 Task: Create a due date automation trigger when advanced on, on the tuesday of the week before a card is due add dates starting in in more than 1 days at 11:00 AM.
Action: Mouse moved to (1102, 82)
Screenshot: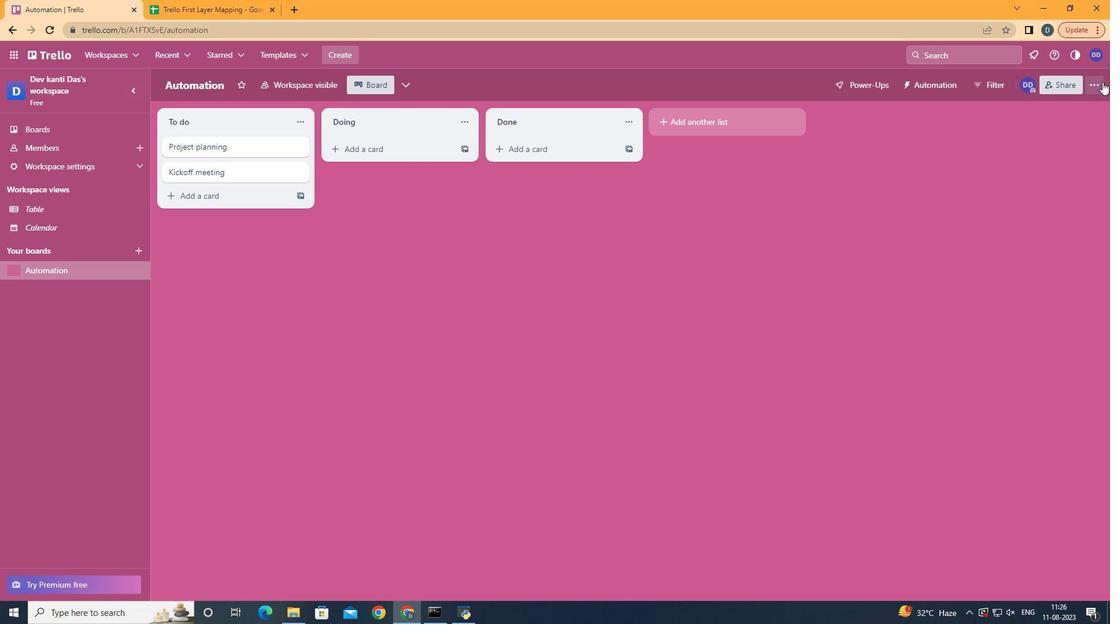 
Action: Mouse pressed left at (1102, 82)
Screenshot: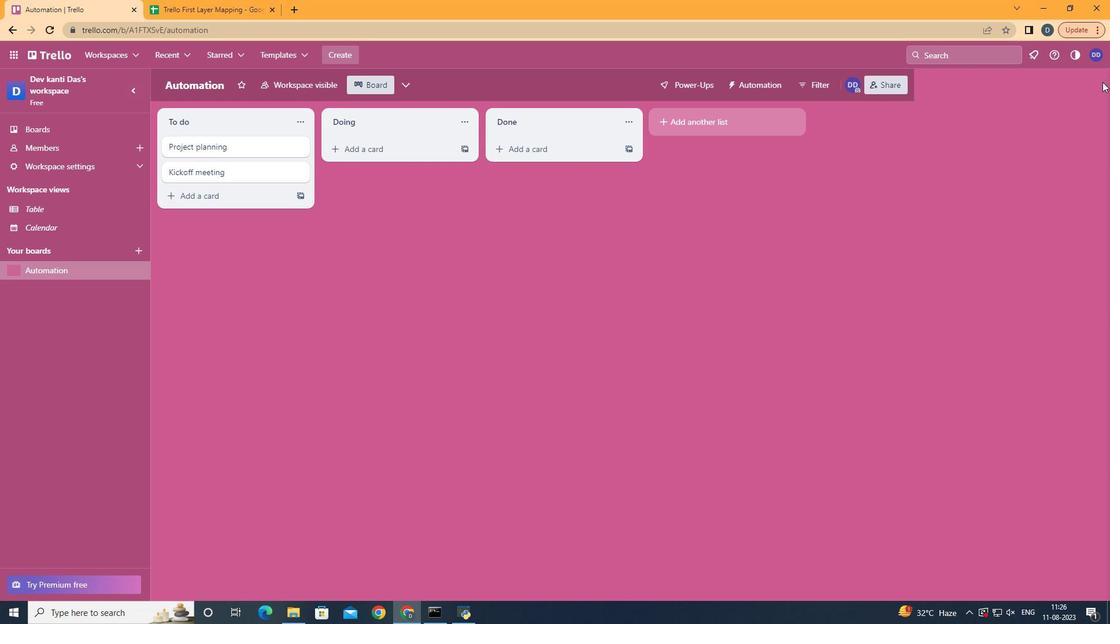 
Action: Mouse moved to (1032, 243)
Screenshot: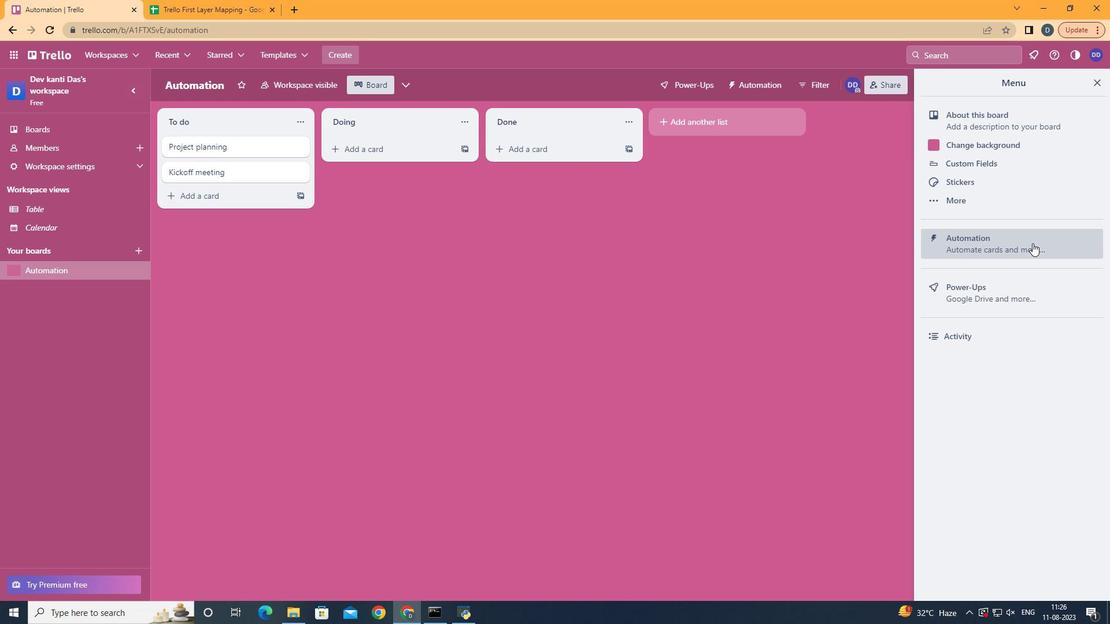 
Action: Mouse pressed left at (1032, 243)
Screenshot: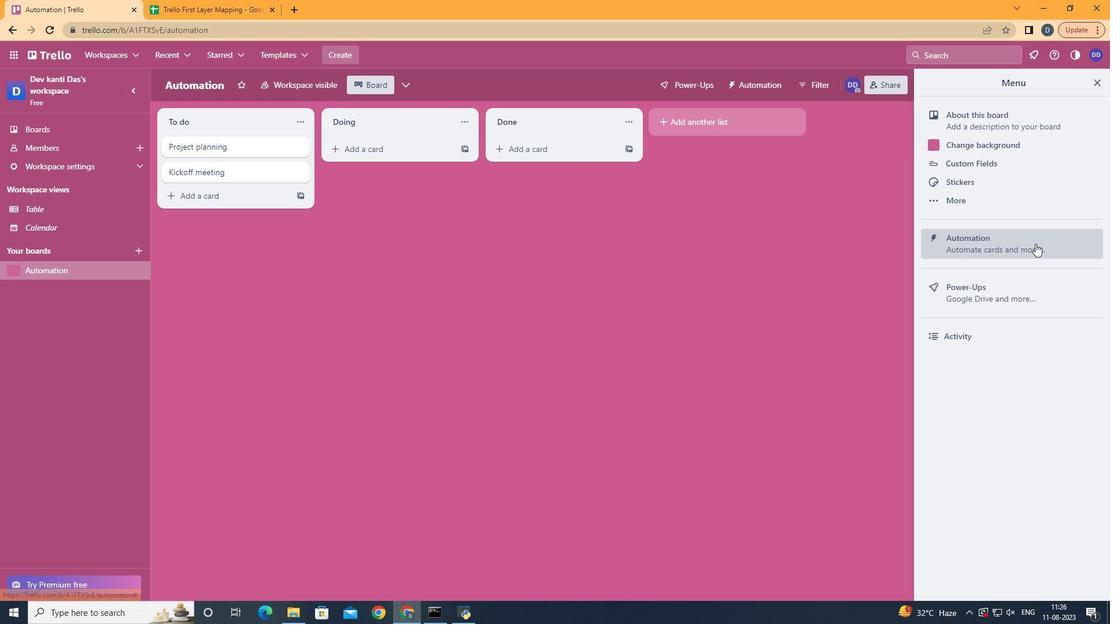 
Action: Mouse moved to (230, 235)
Screenshot: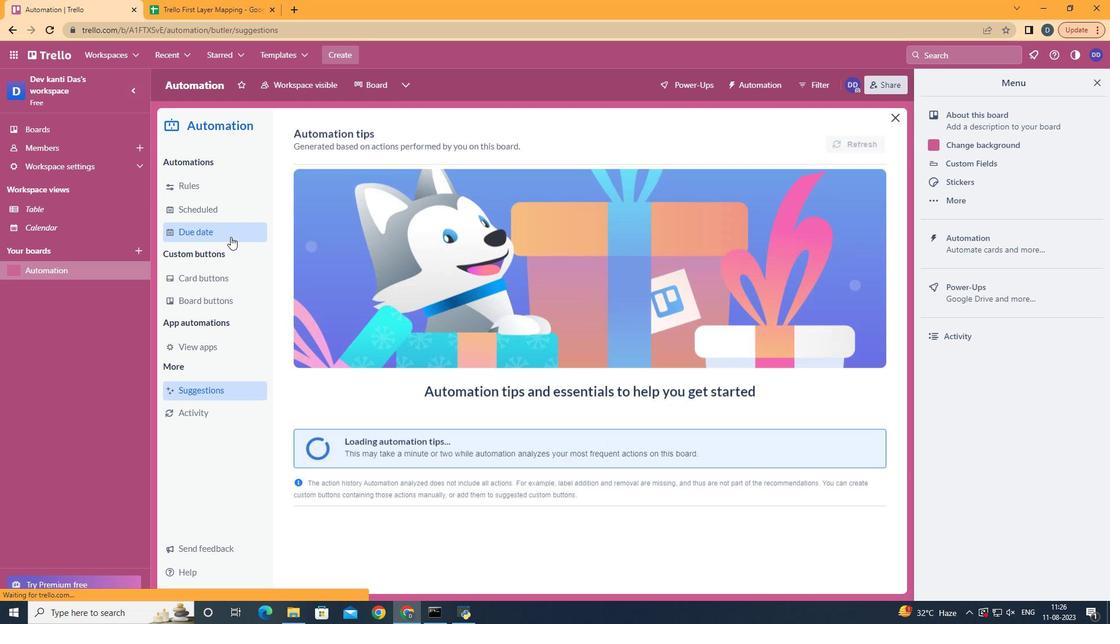 
Action: Mouse pressed left at (230, 235)
Screenshot: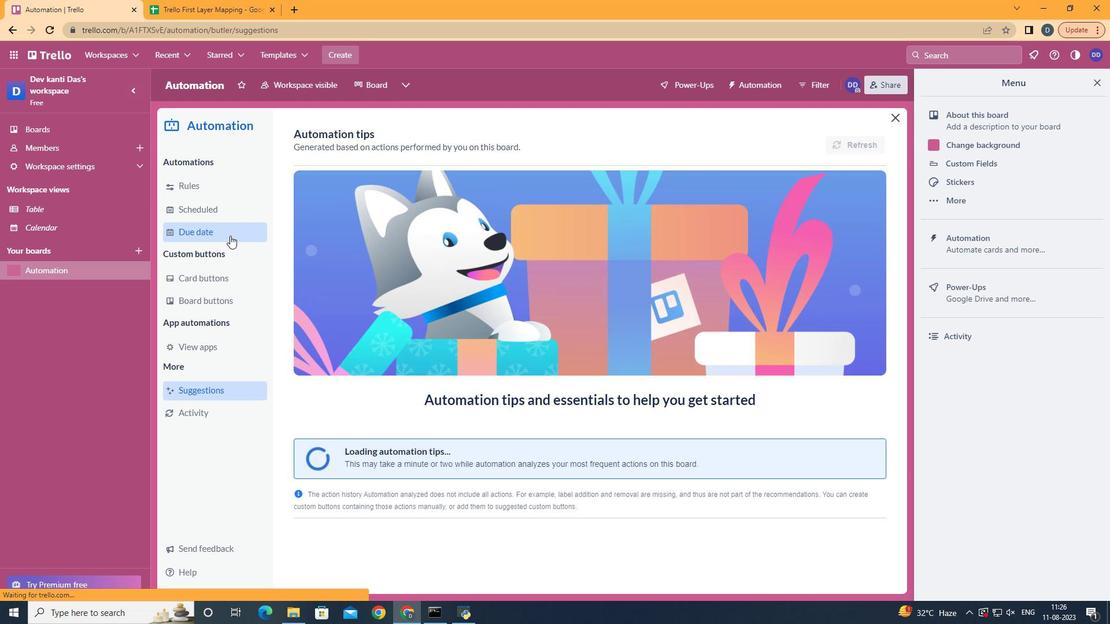 
Action: Mouse moved to (823, 140)
Screenshot: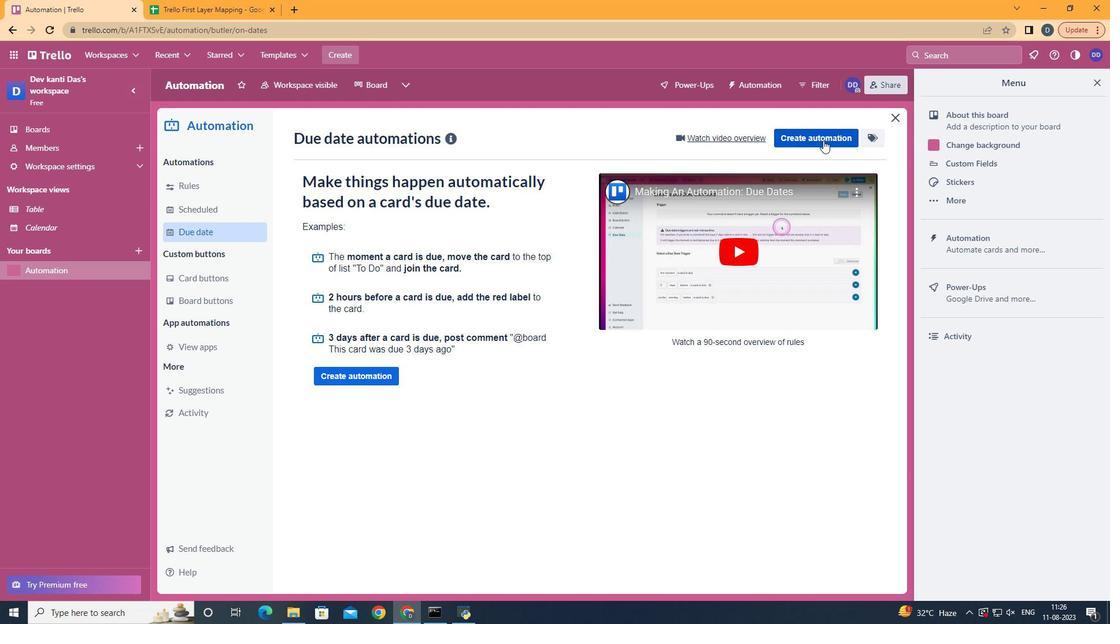 
Action: Mouse pressed left at (823, 140)
Screenshot: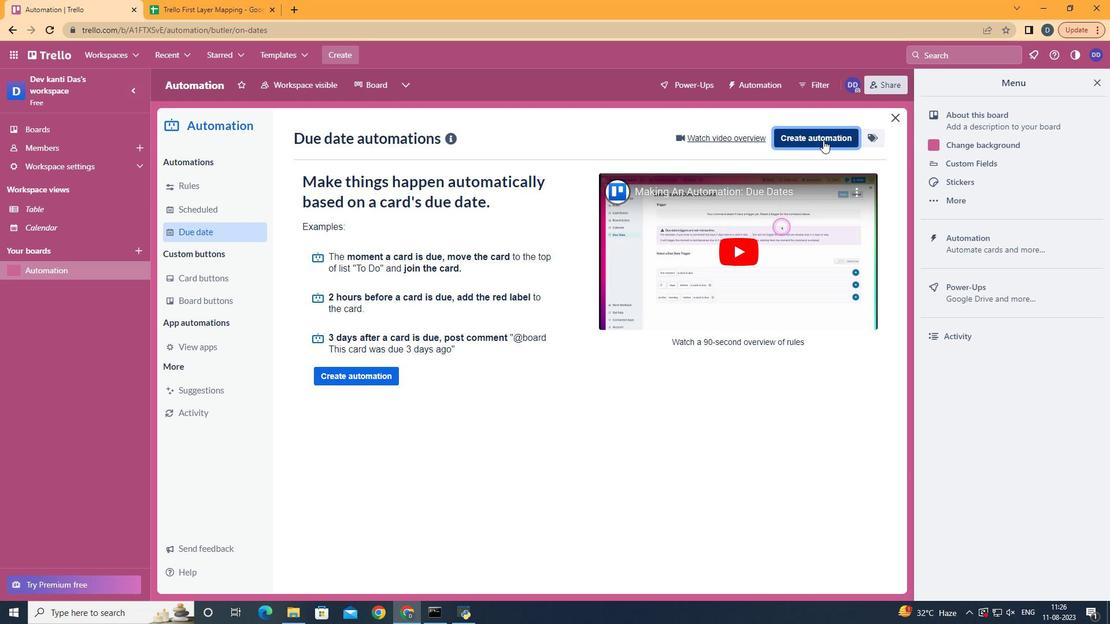 
Action: Mouse moved to (606, 252)
Screenshot: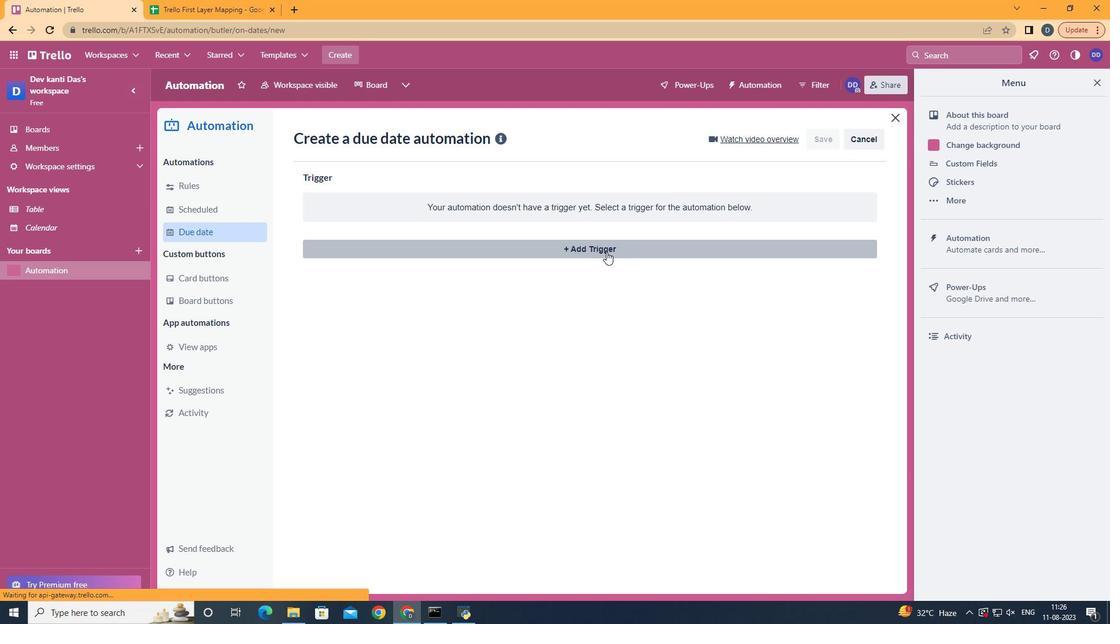 
Action: Mouse pressed left at (606, 252)
Screenshot: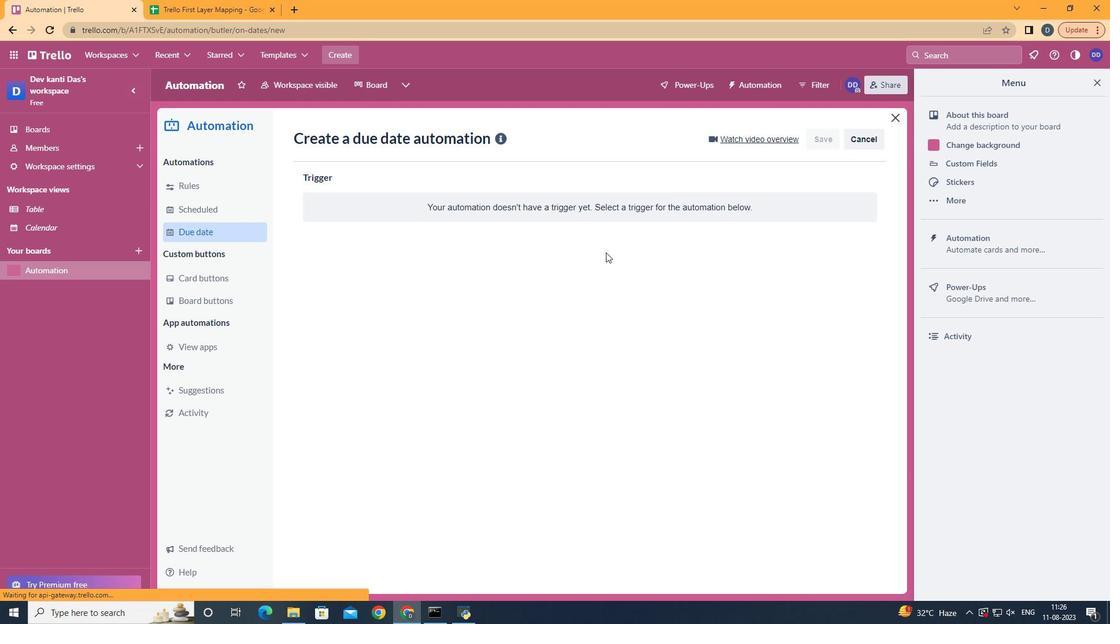 
Action: Mouse moved to (395, 331)
Screenshot: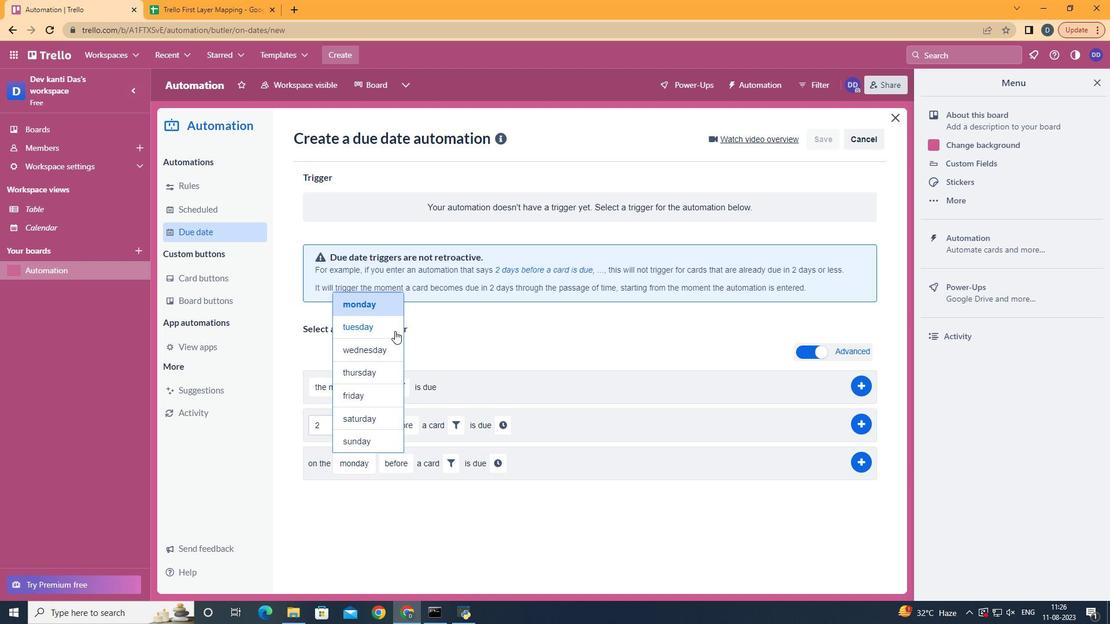 
Action: Mouse pressed left at (395, 331)
Screenshot: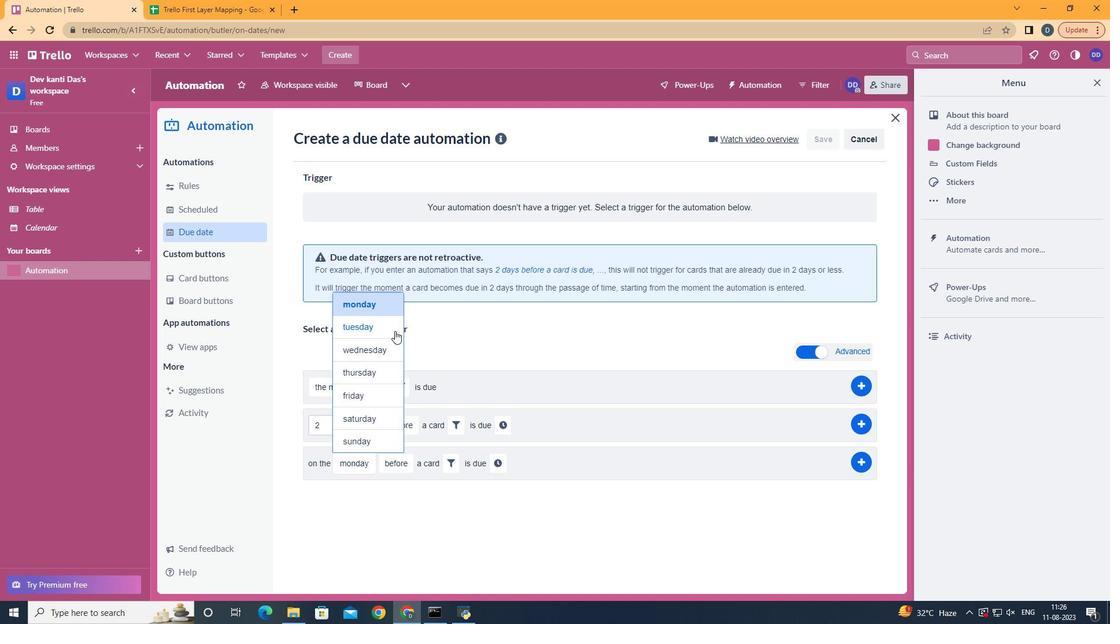 
Action: Mouse moved to (455, 519)
Screenshot: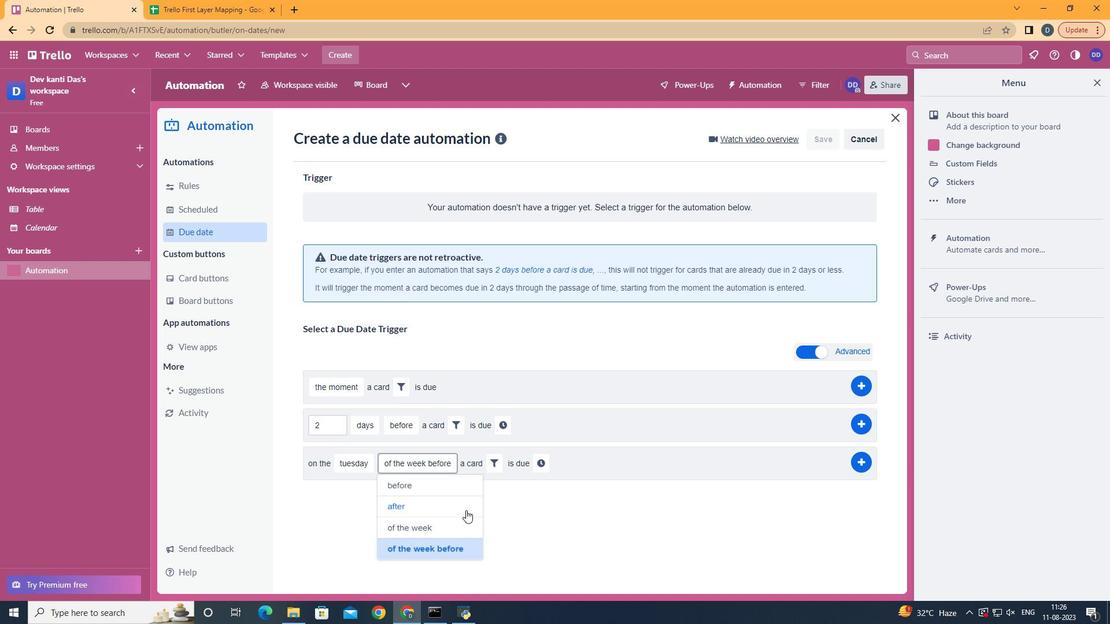 
Action: Mouse pressed left at (408, 550)
Screenshot: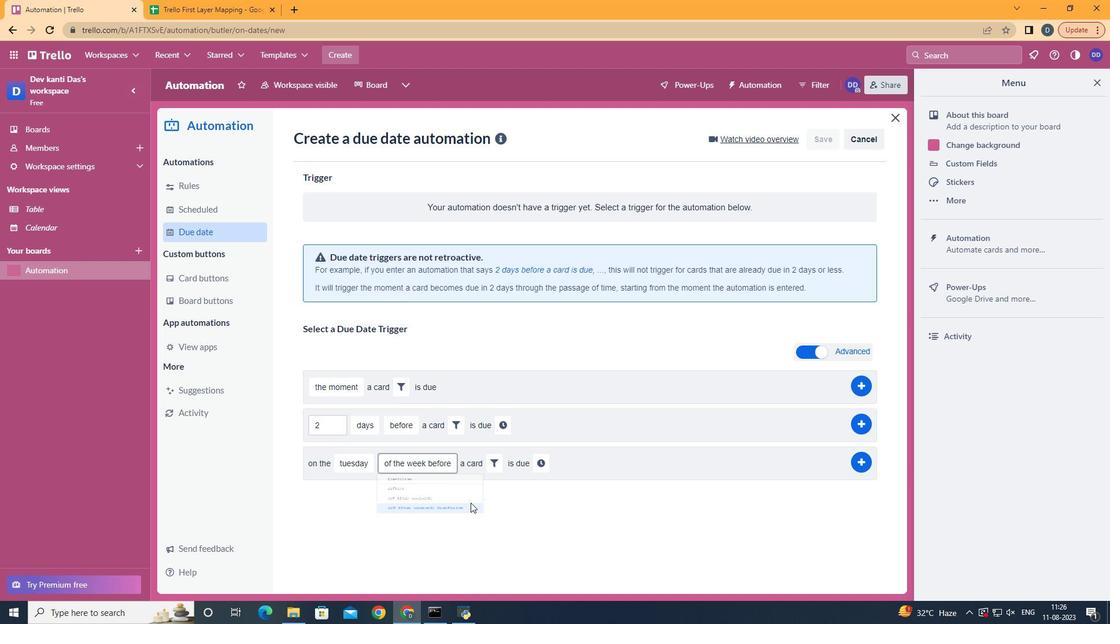 
Action: Mouse moved to (489, 465)
Screenshot: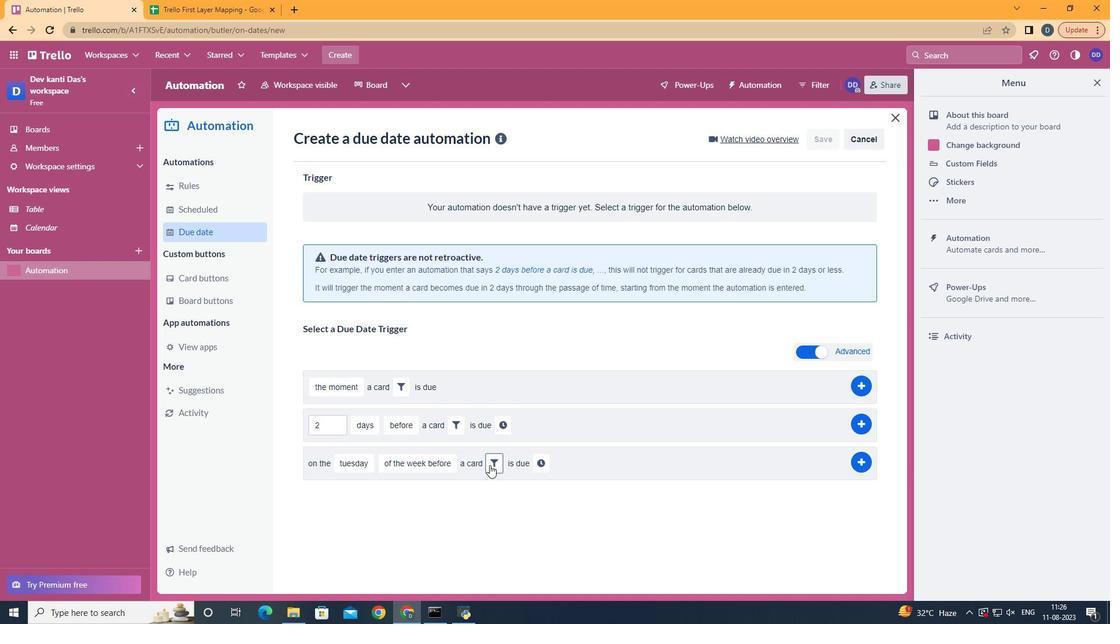 
Action: Mouse pressed left at (489, 465)
Screenshot: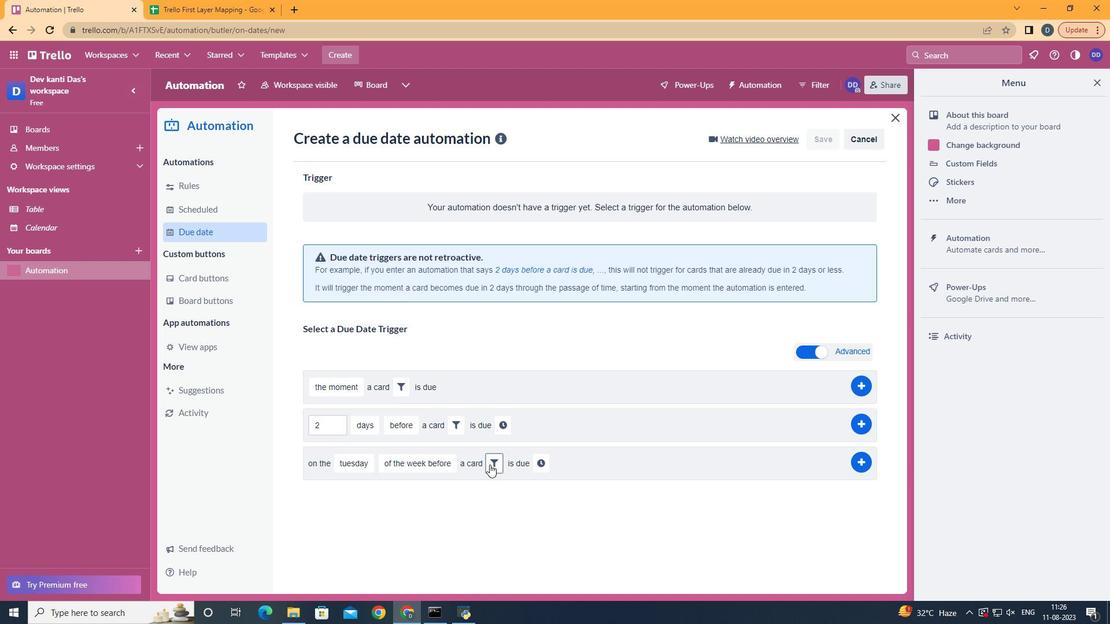
Action: Mouse moved to (563, 502)
Screenshot: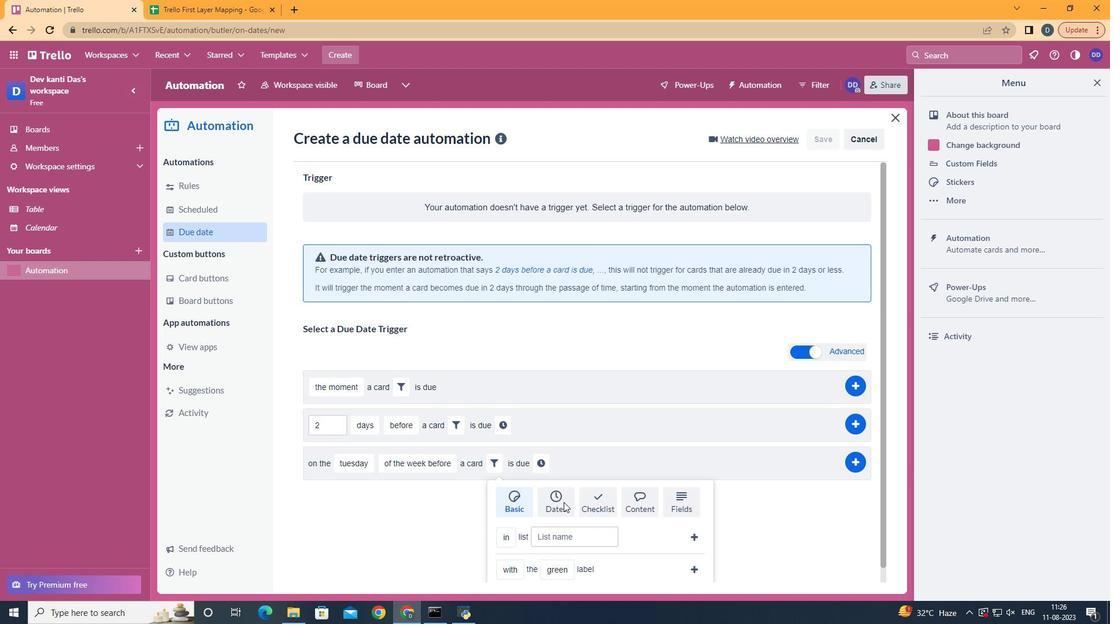 
Action: Mouse pressed left at (563, 502)
Screenshot: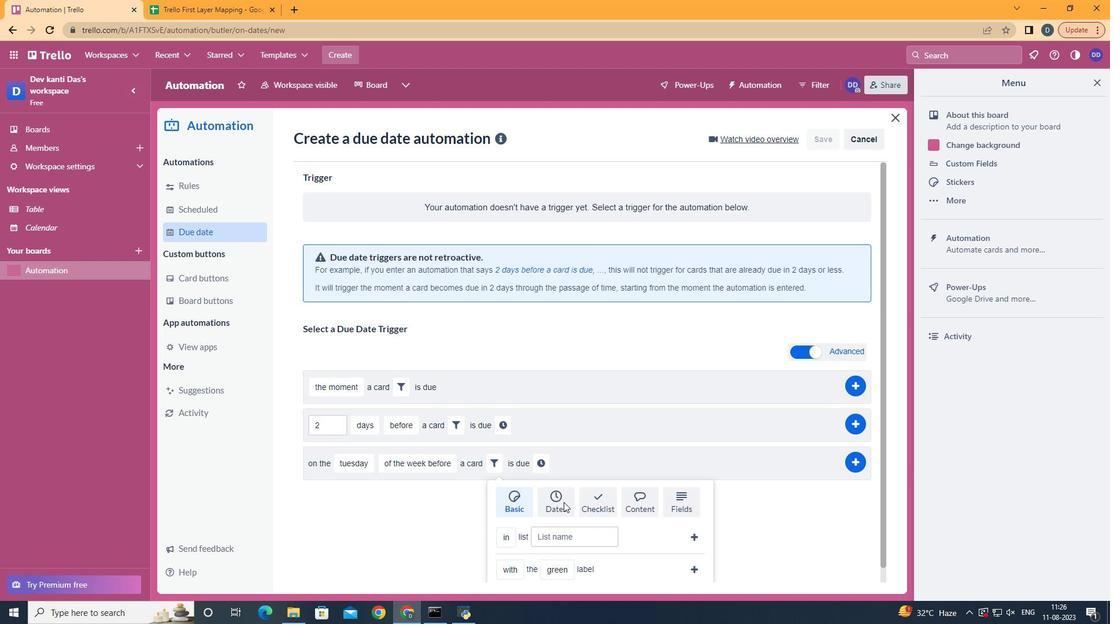 
Action: Mouse moved to (563, 499)
Screenshot: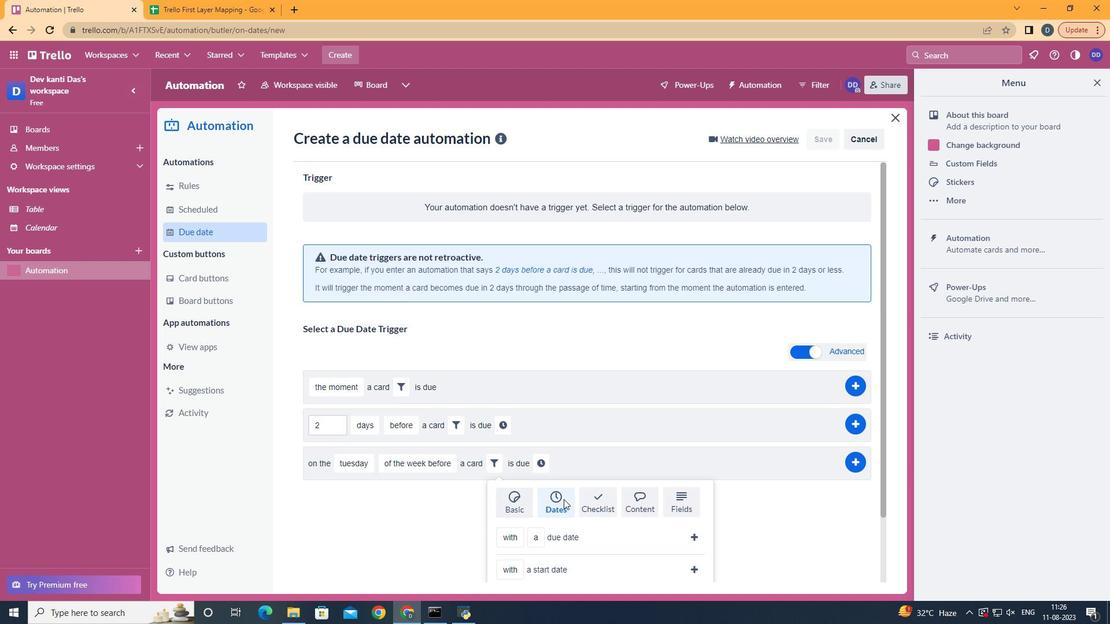
Action: Mouse scrolled (563, 499) with delta (0, 0)
Screenshot: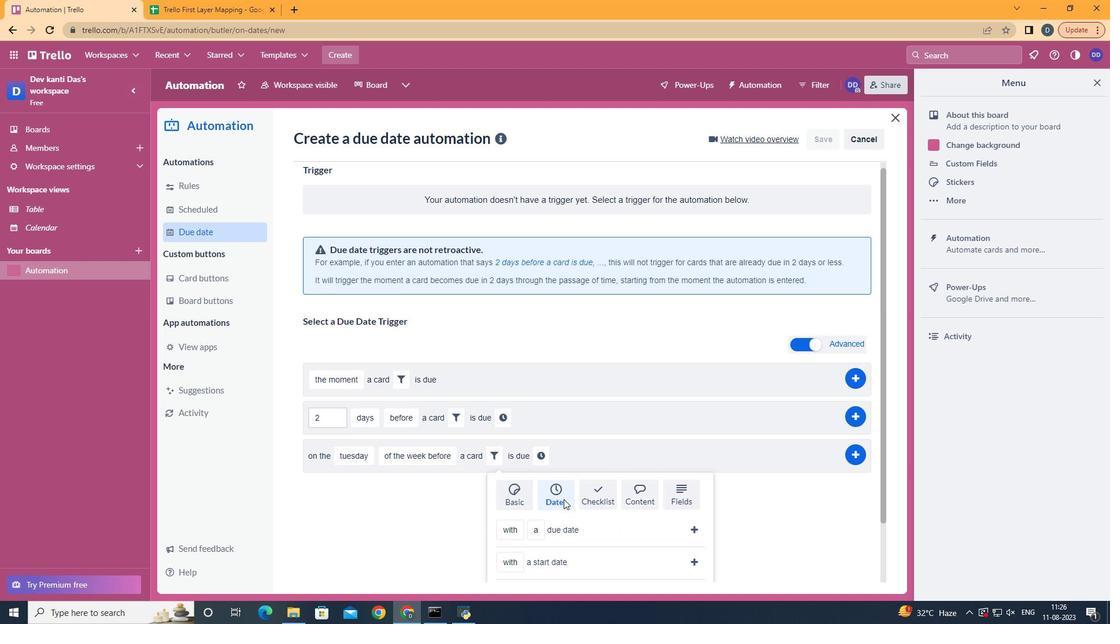 
Action: Mouse scrolled (563, 499) with delta (0, 0)
Screenshot: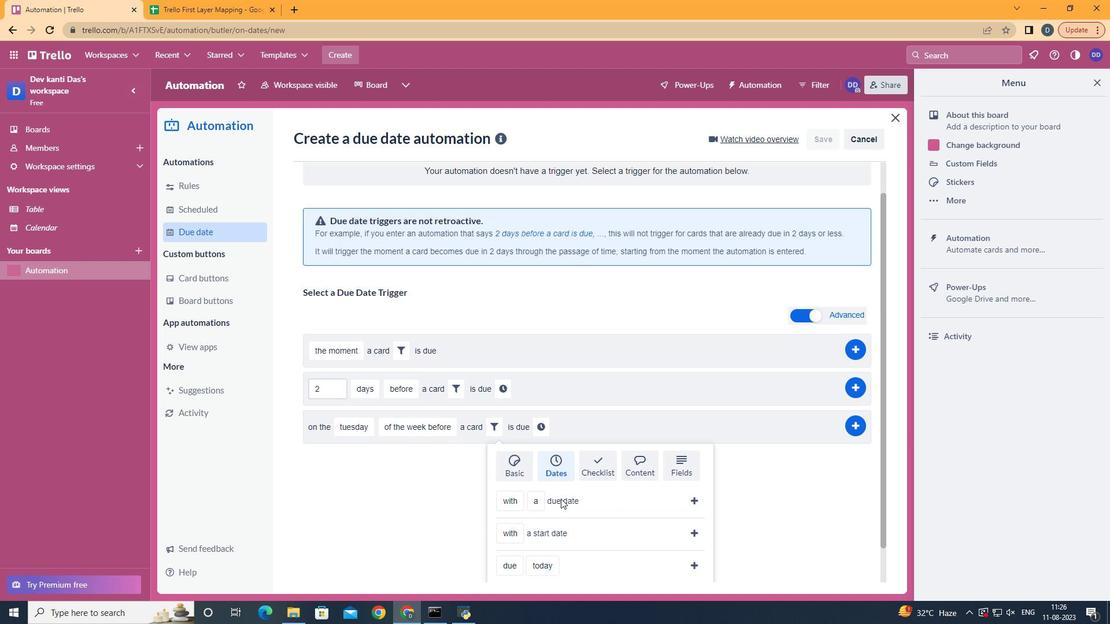 
Action: Mouse scrolled (563, 499) with delta (0, 0)
Screenshot: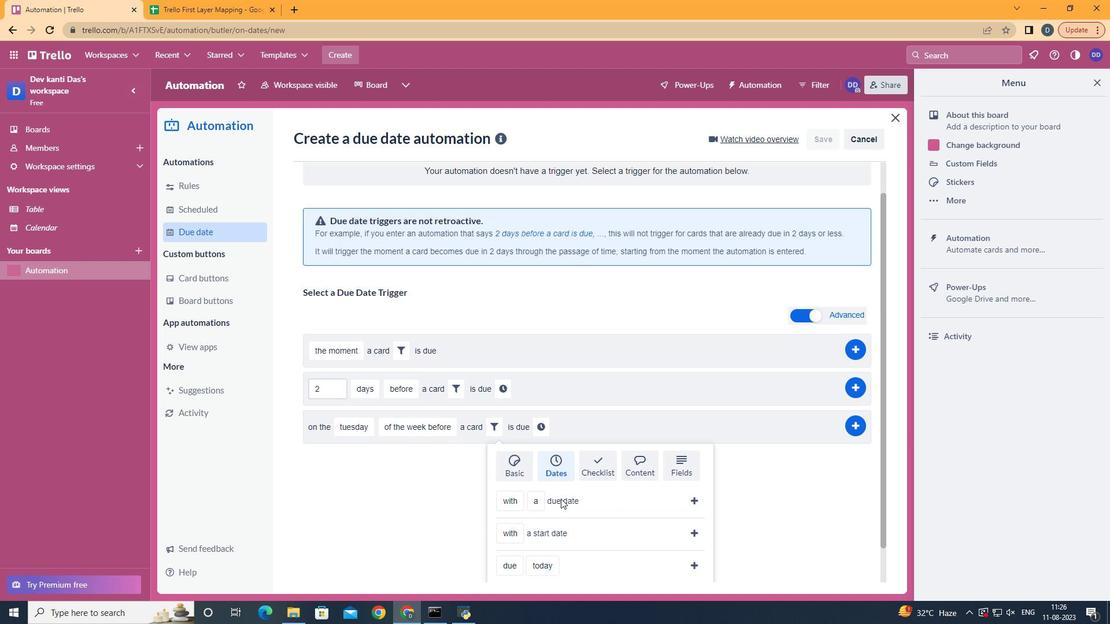 
Action: Mouse moved to (522, 533)
Screenshot: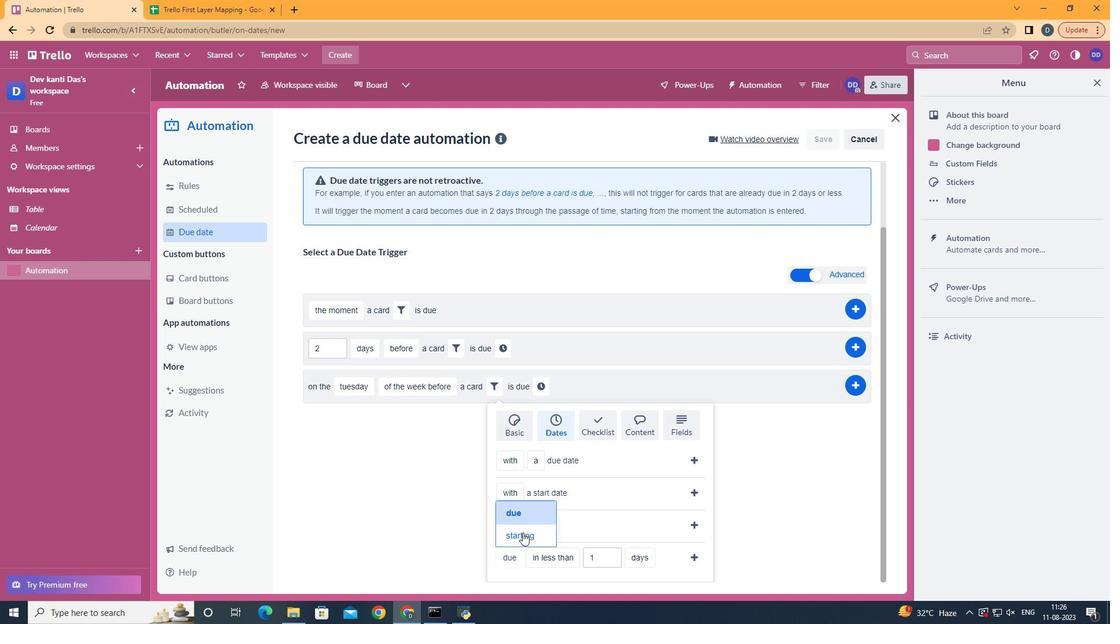 
Action: Mouse pressed left at (522, 533)
Screenshot: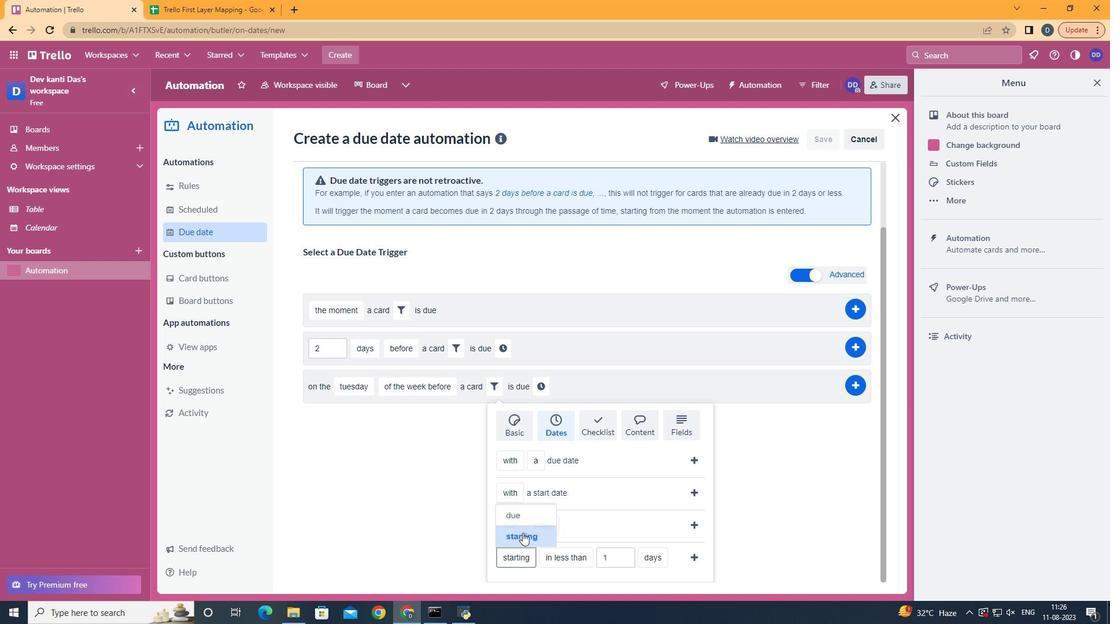 
Action: Mouse moved to (598, 486)
Screenshot: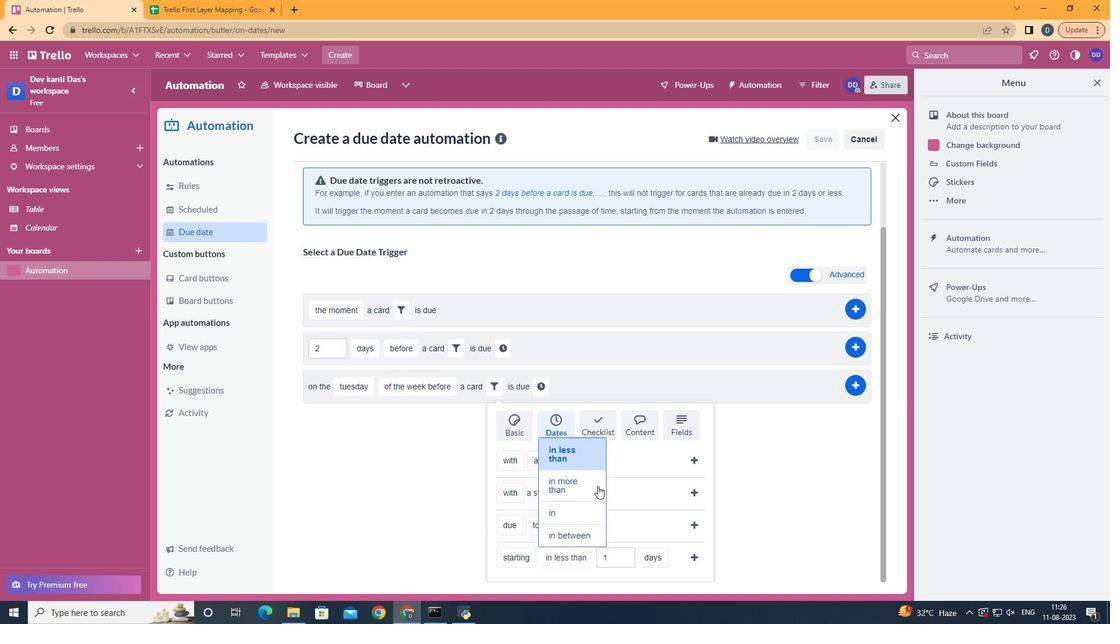 
Action: Mouse pressed left at (598, 486)
Screenshot: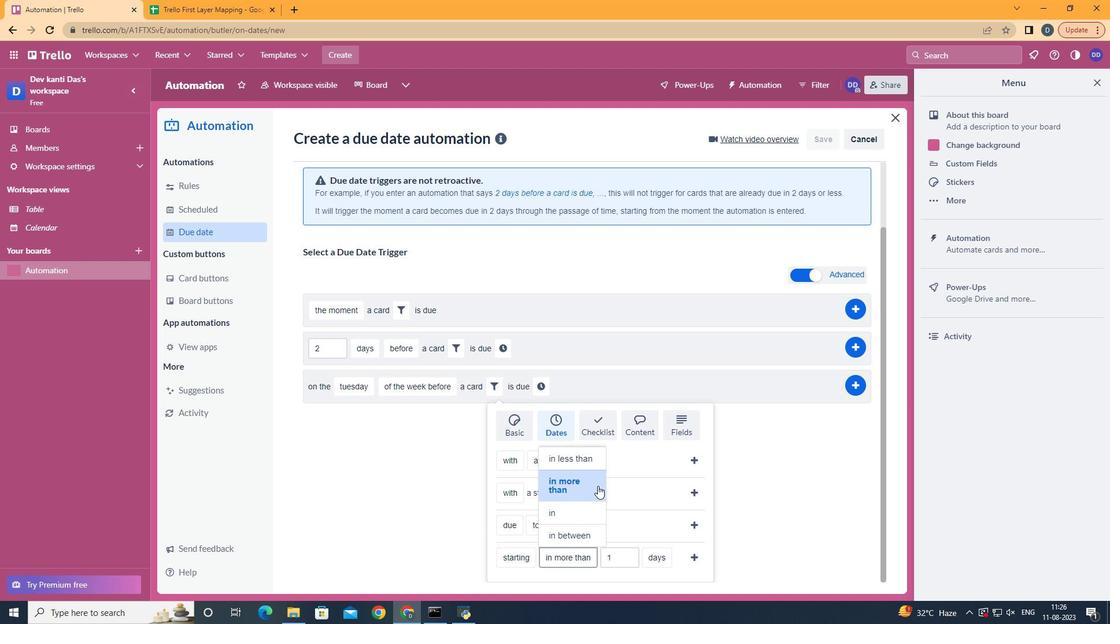 
Action: Mouse moved to (696, 560)
Screenshot: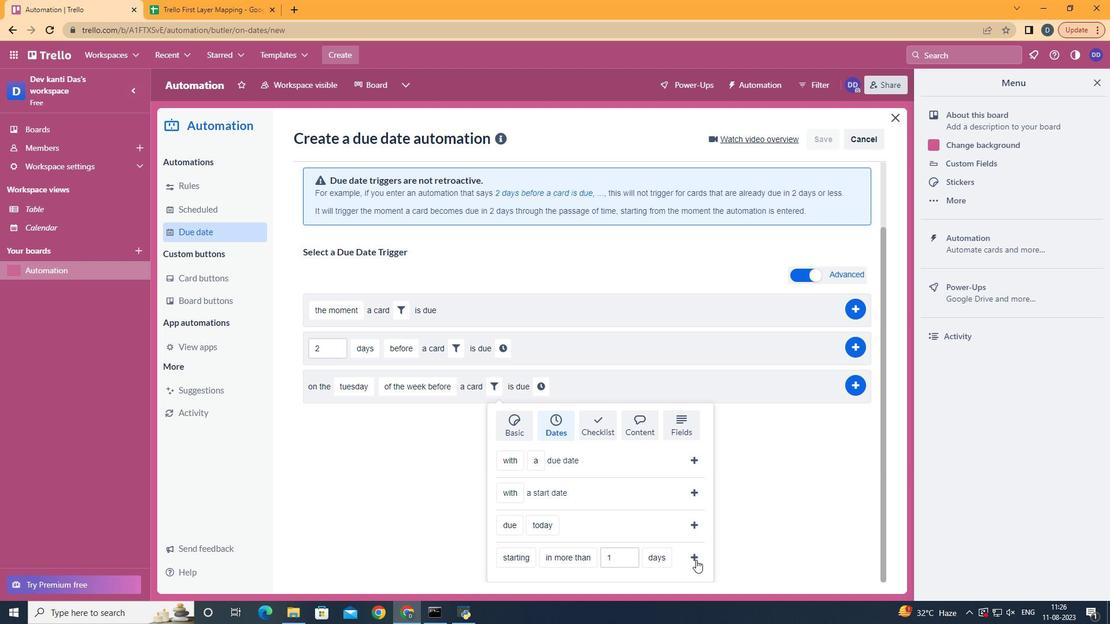 
Action: Mouse pressed left at (696, 560)
Screenshot: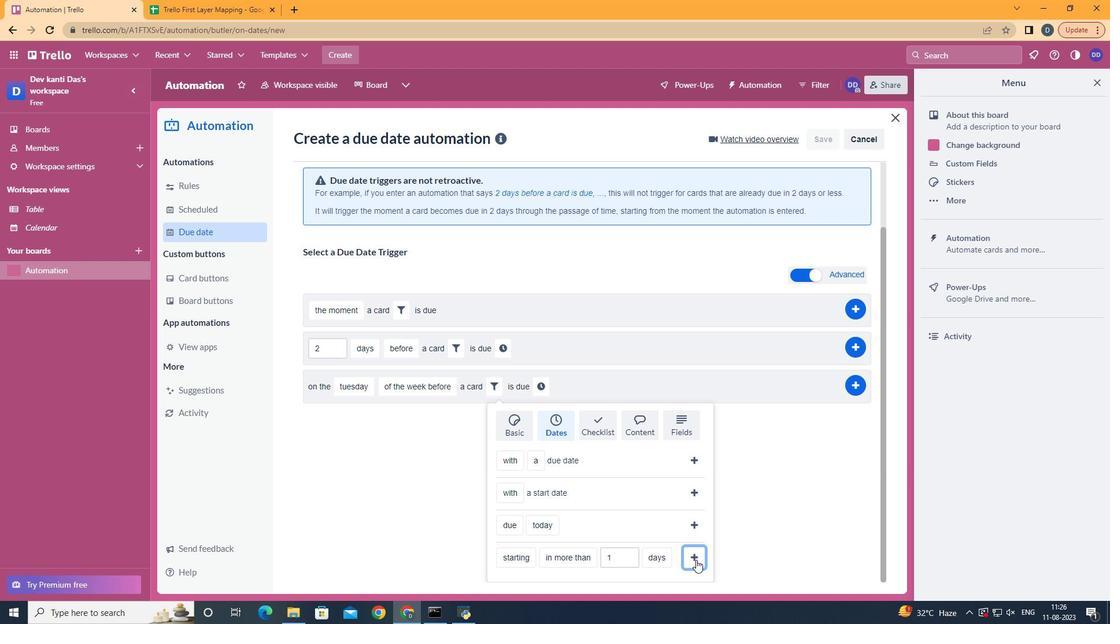 
Action: Mouse moved to (668, 460)
Screenshot: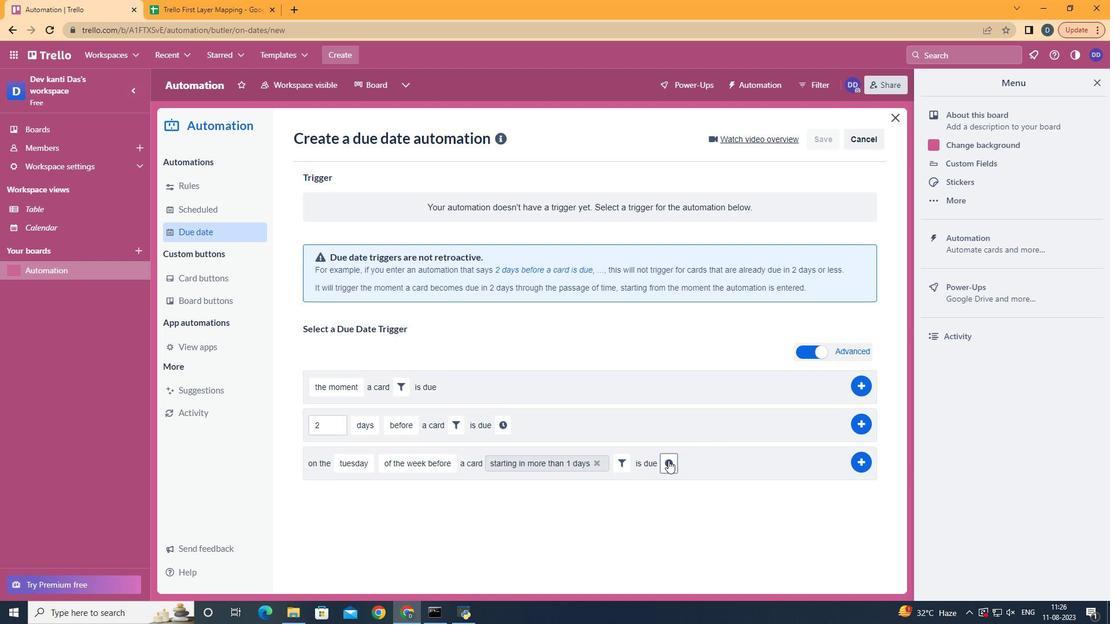 
Action: Mouse pressed left at (668, 460)
Screenshot: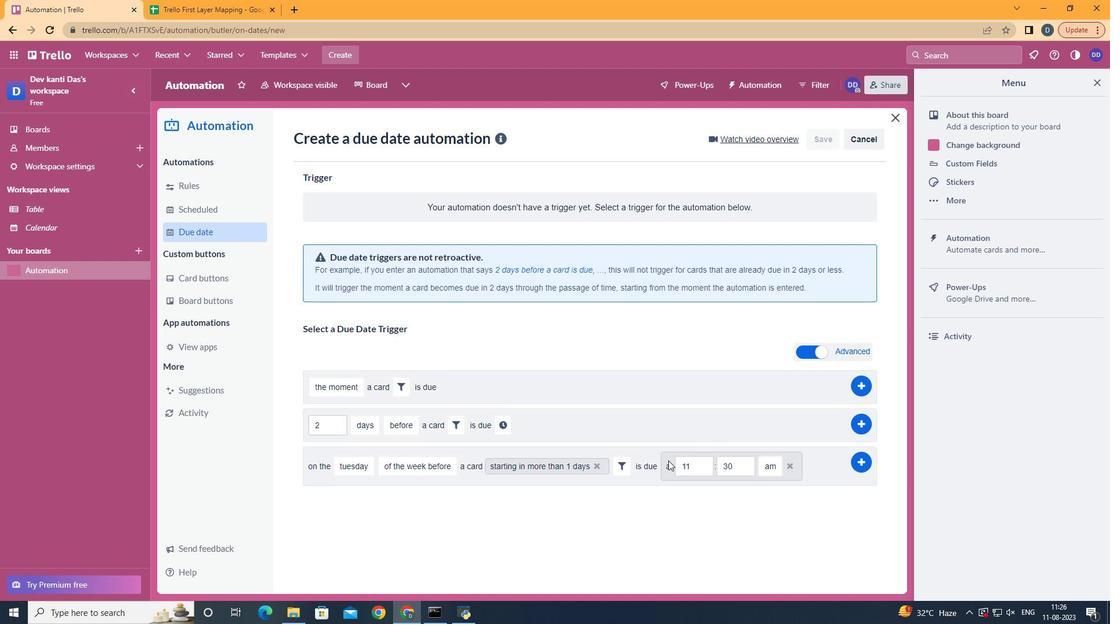 
Action: Mouse moved to (745, 464)
Screenshot: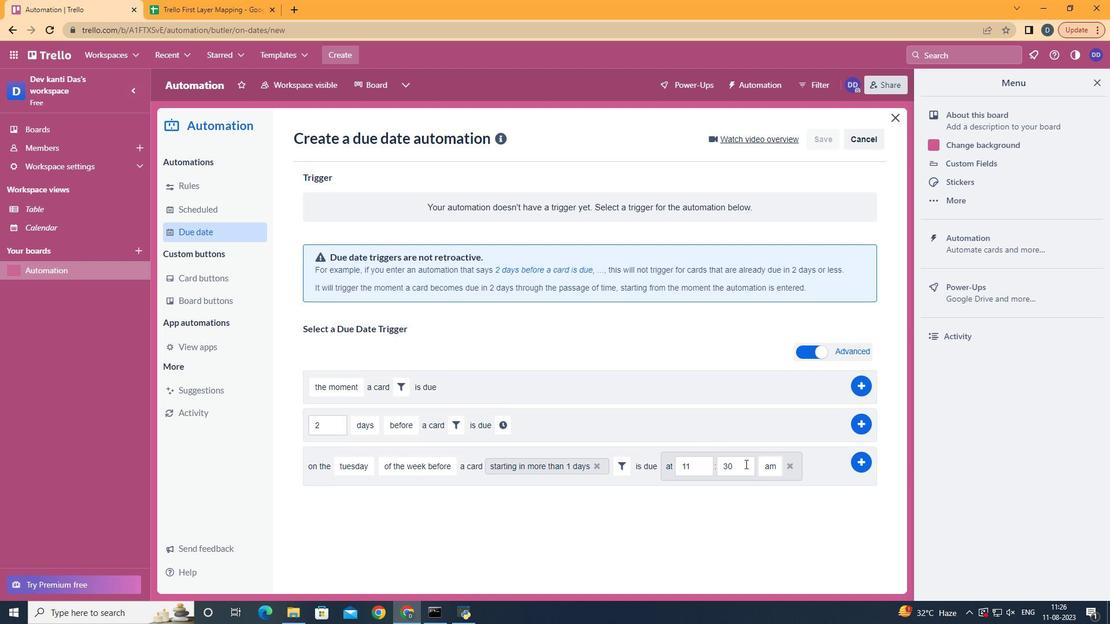 
Action: Mouse pressed left at (745, 464)
Screenshot: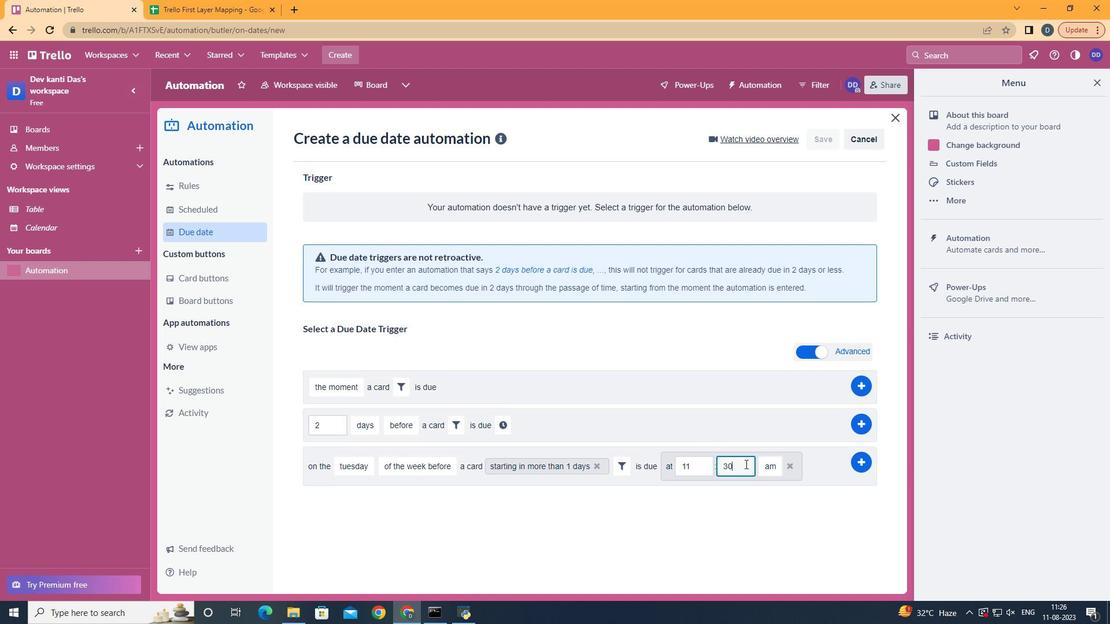 
Action: Mouse moved to (730, 468)
Screenshot: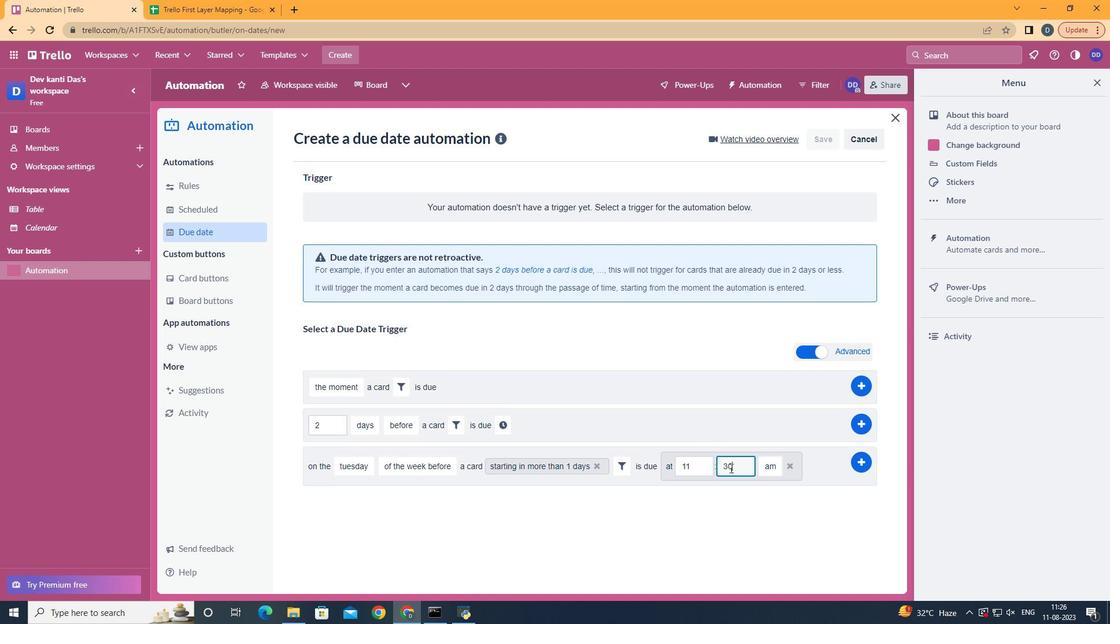
Action: Key pressed <Key.backspace><Key.backspace>00
Screenshot: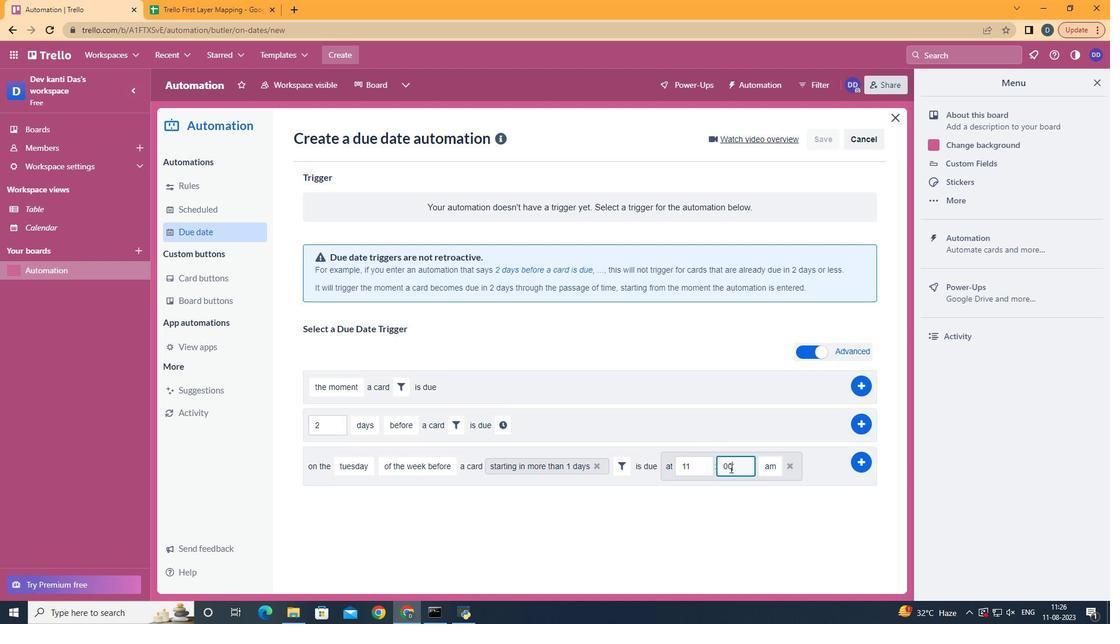 
Action: Mouse moved to (858, 459)
Screenshot: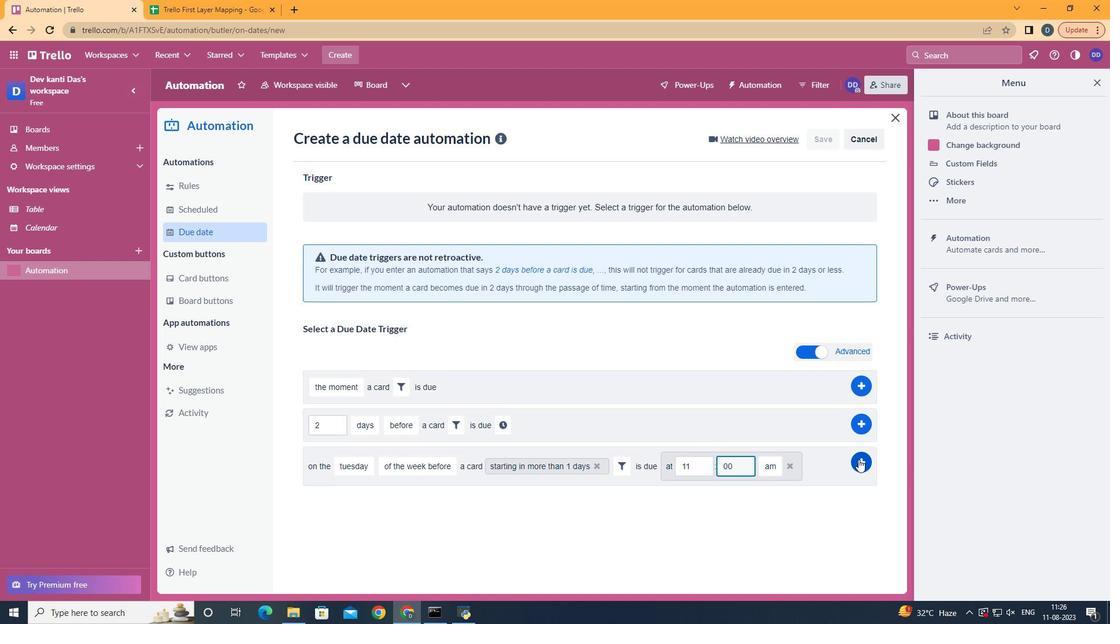 
Action: Mouse pressed left at (858, 459)
Screenshot: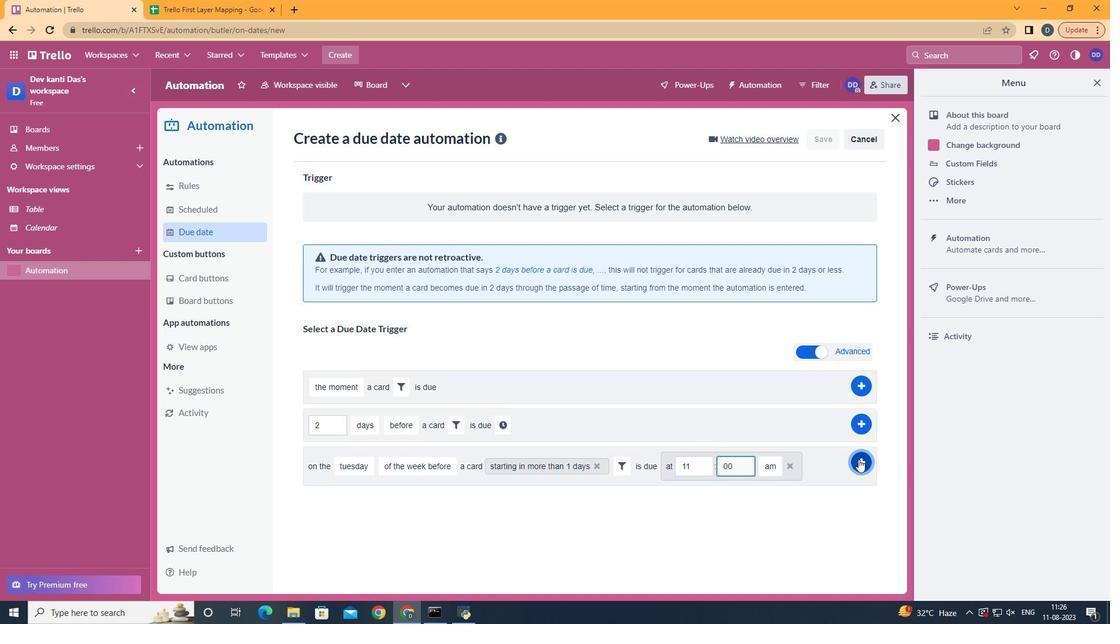 
Action: Mouse moved to (858, 459)
Screenshot: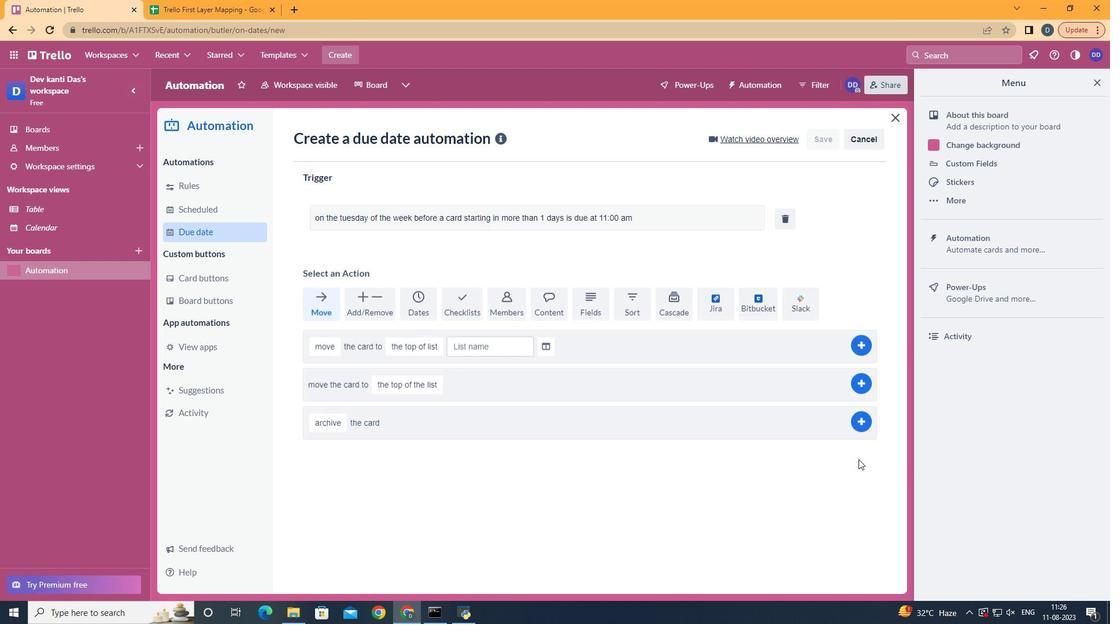 
